 Task: Create a task  Implement a new remote desktop solution for a company's clients , assign it to team member softage.5@softage.net in the project AgileOrigin and update the status of the task to  At Risk , set the priority of the task to Medium
Action: Mouse moved to (503, 358)
Screenshot: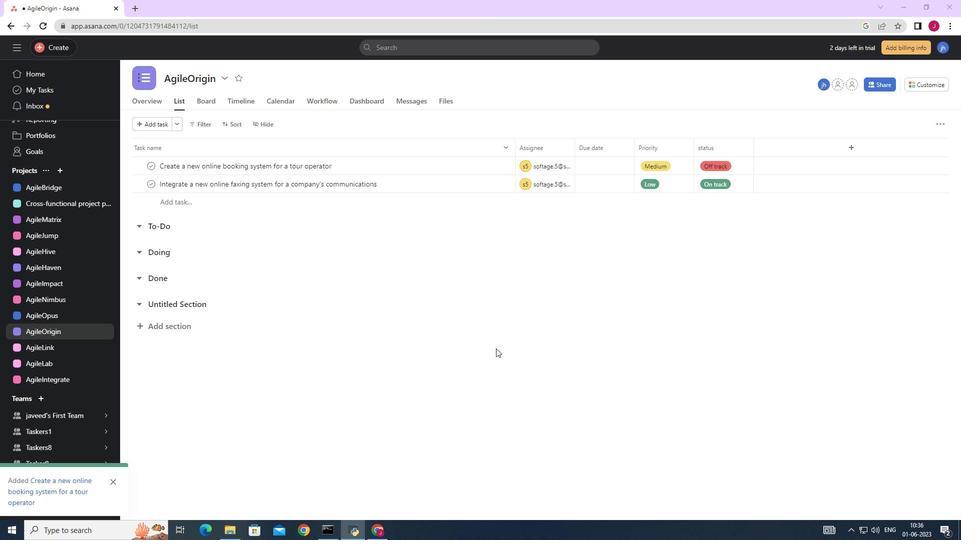 
Action: Mouse scrolled (503, 359) with delta (0, 0)
Screenshot: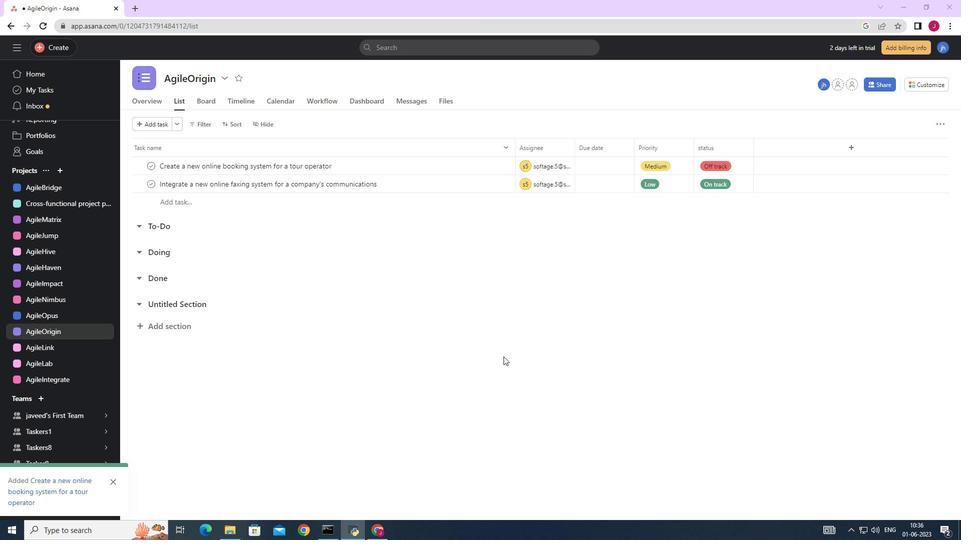 
Action: Mouse scrolled (503, 359) with delta (0, 0)
Screenshot: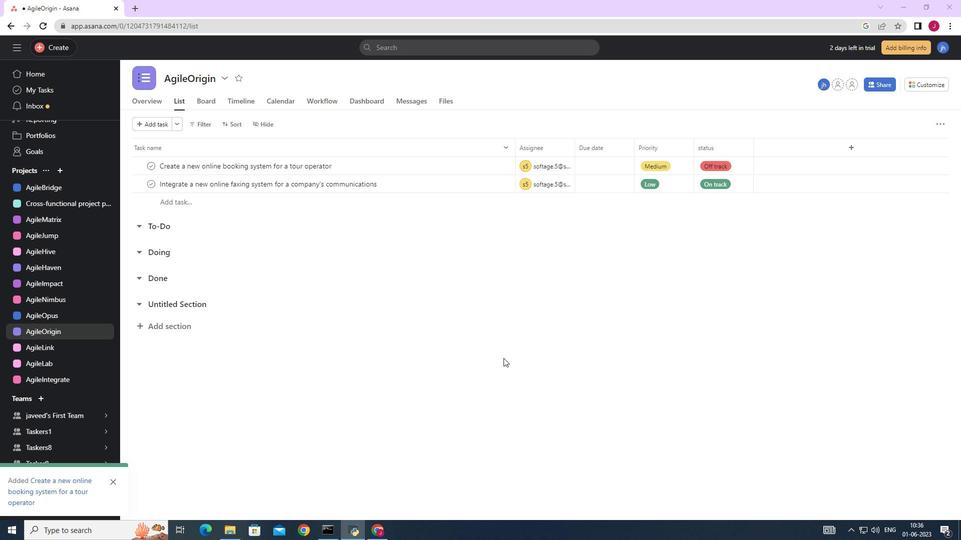 
Action: Mouse scrolled (503, 359) with delta (0, 0)
Screenshot: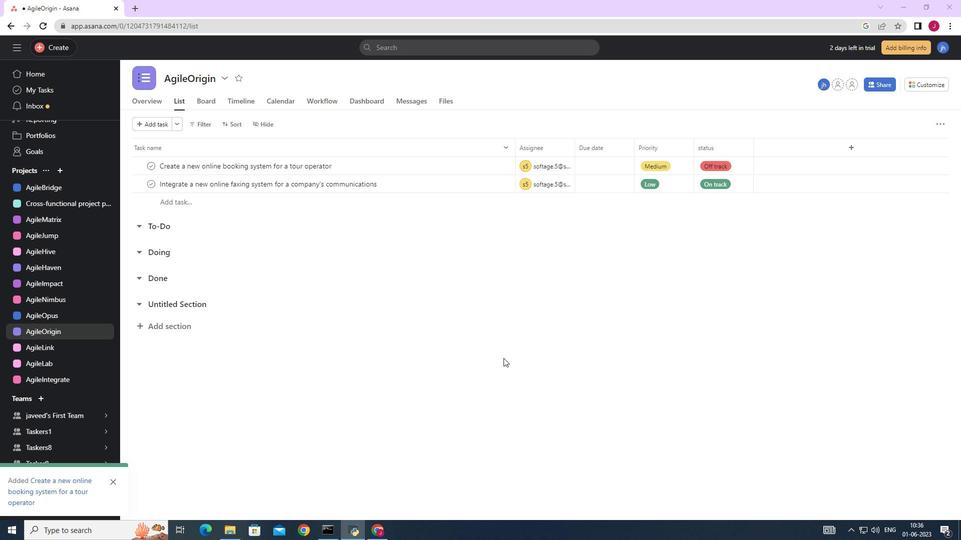 
Action: Mouse moved to (62, 48)
Screenshot: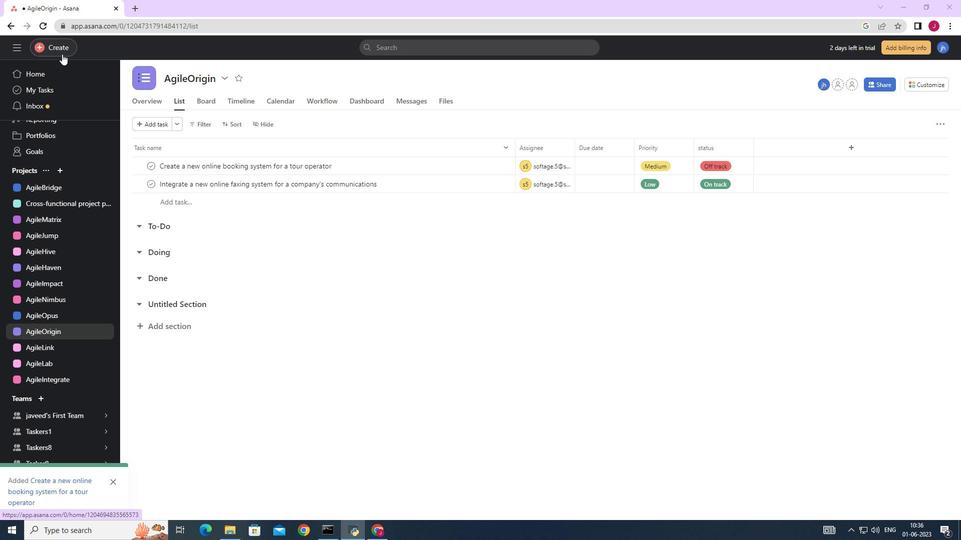
Action: Mouse pressed left at (62, 48)
Screenshot: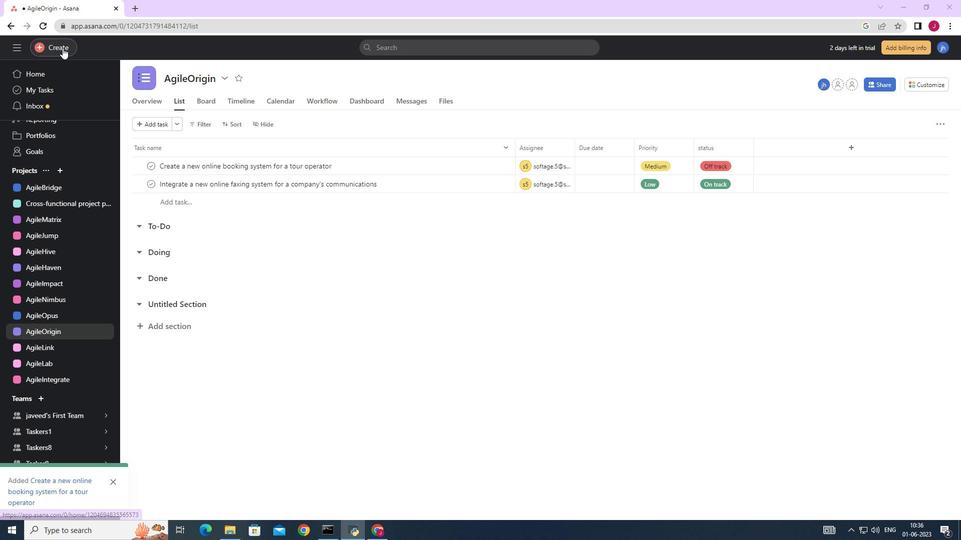 
Action: Mouse moved to (116, 53)
Screenshot: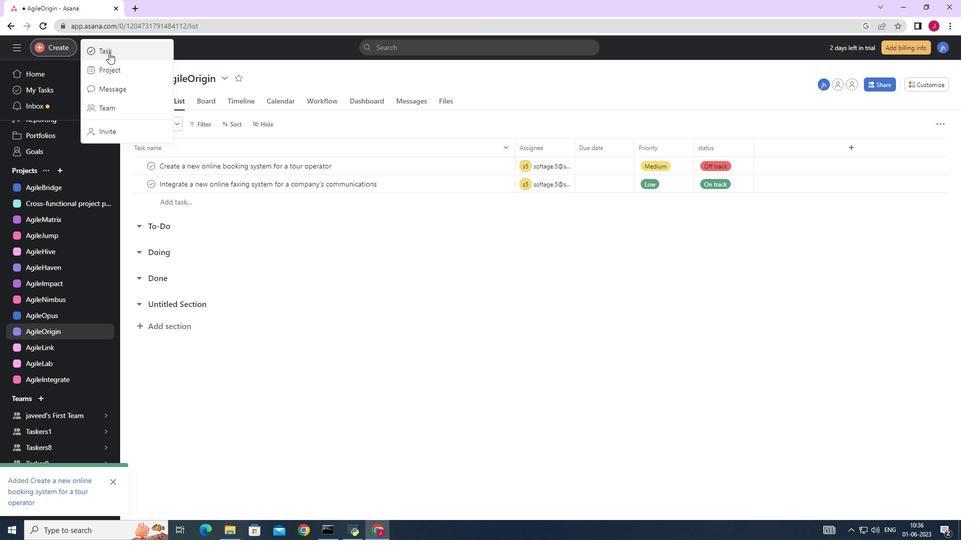 
Action: Mouse pressed left at (116, 53)
Screenshot: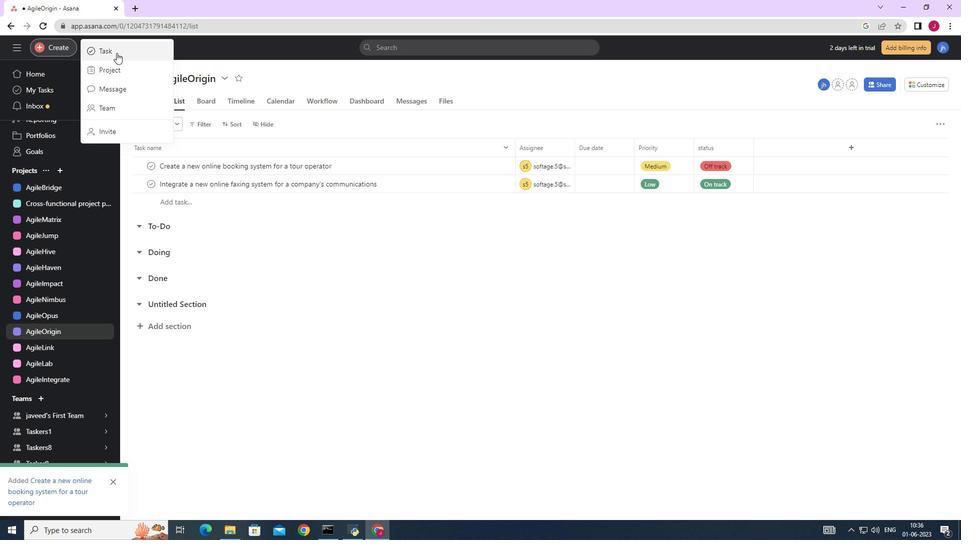 
Action: Mouse moved to (782, 333)
Screenshot: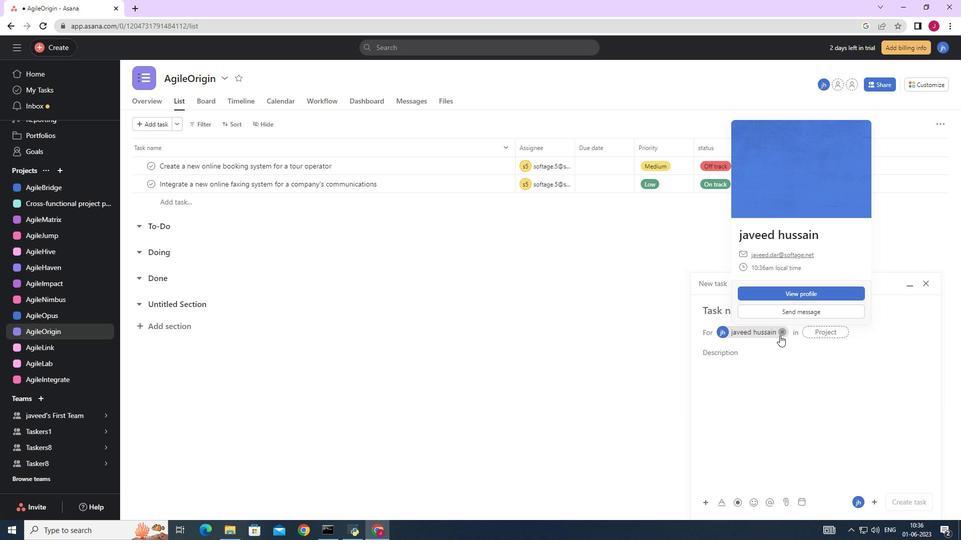 
Action: Mouse pressed left at (782, 333)
Screenshot: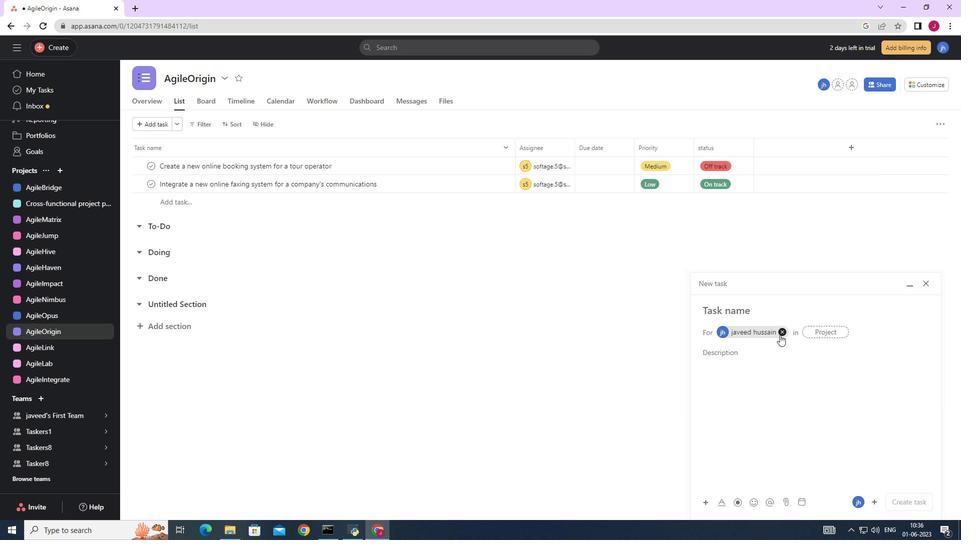 
Action: Mouse moved to (717, 311)
Screenshot: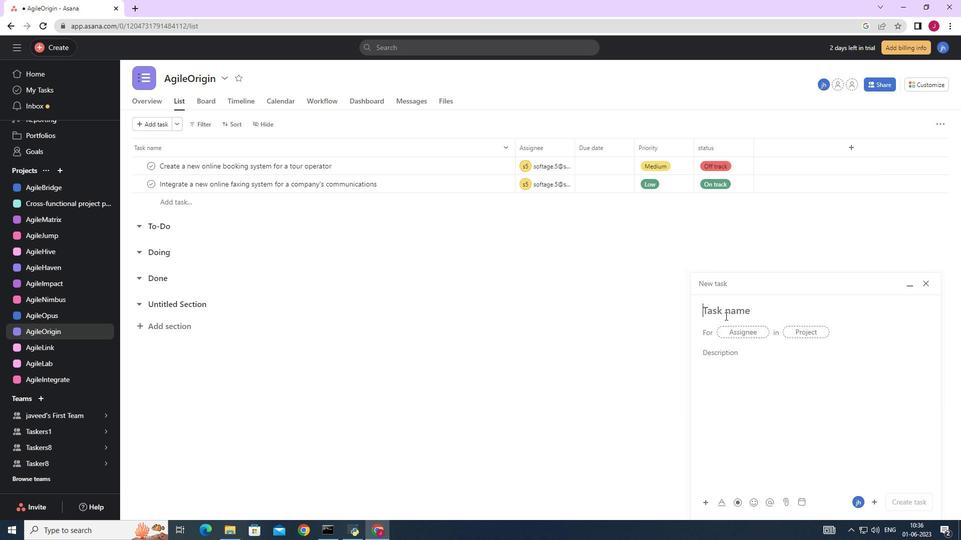 
Action: Mouse pressed left at (717, 311)
Screenshot: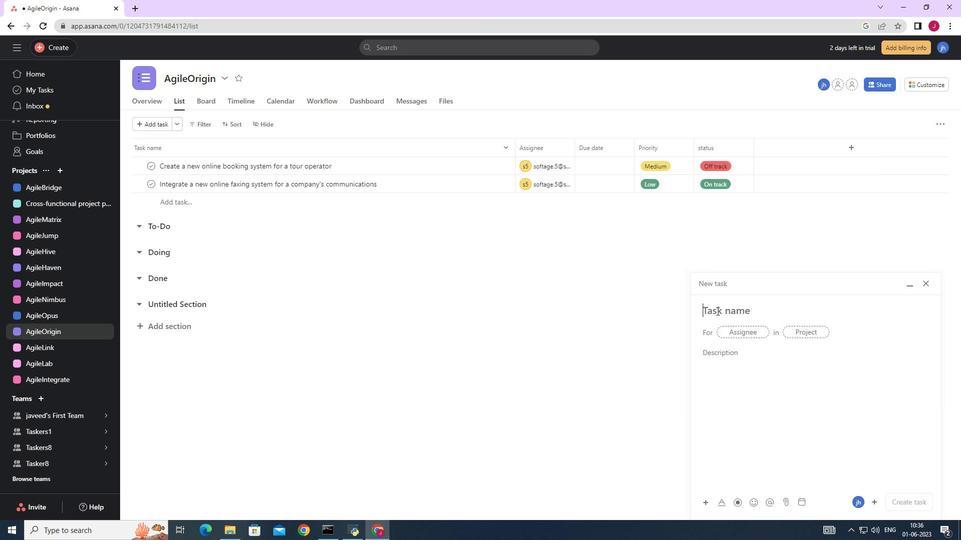 
Action: Key pressed <Key.caps_lock>I<Key.caps_lock>mplement<Key.space>a<Key.space>new<Key.space>remote<Key.space>desktop<Key.space>soul<Key.backspace><Key.backspace><Key.backspace>olo<Key.backspace>ution<Key.space>for<Key.space>a<Key.space>companys<Key.space>
Screenshot: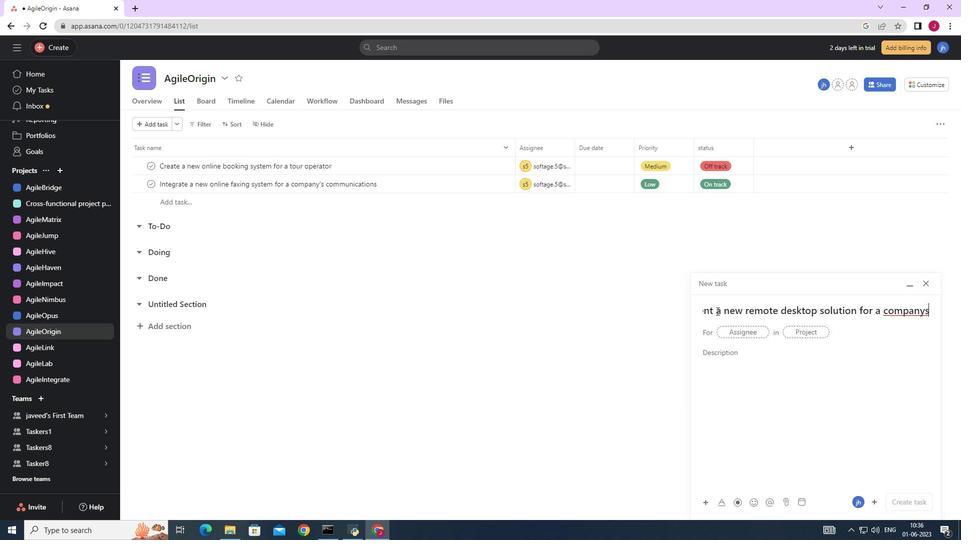 
Action: Mouse moved to (909, 310)
Screenshot: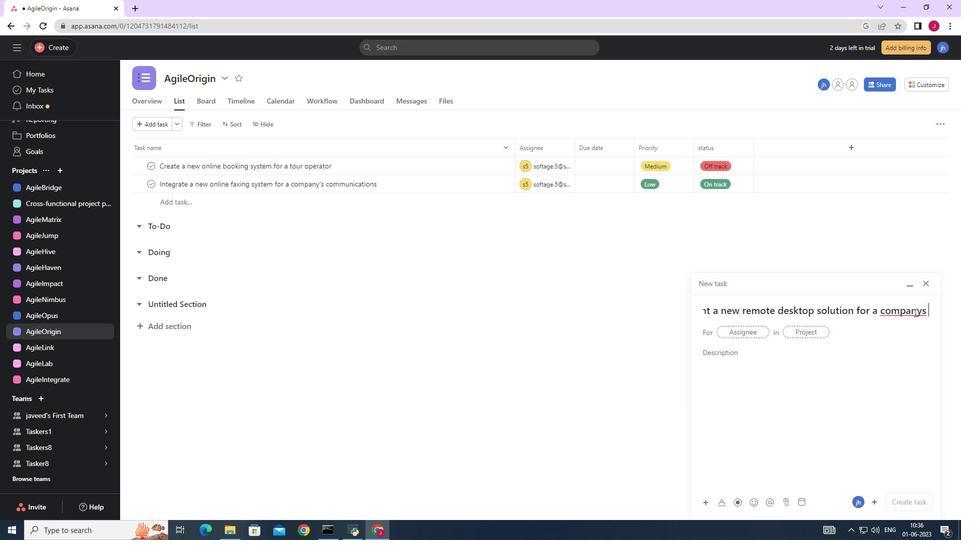 
Action: Mouse pressed right at (909, 310)
Screenshot: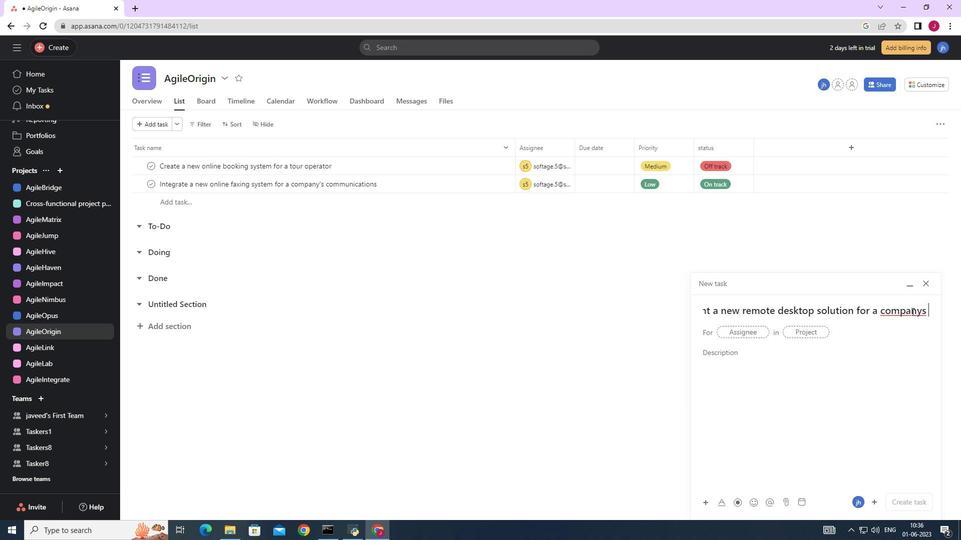 
Action: Mouse moved to (870, 318)
Screenshot: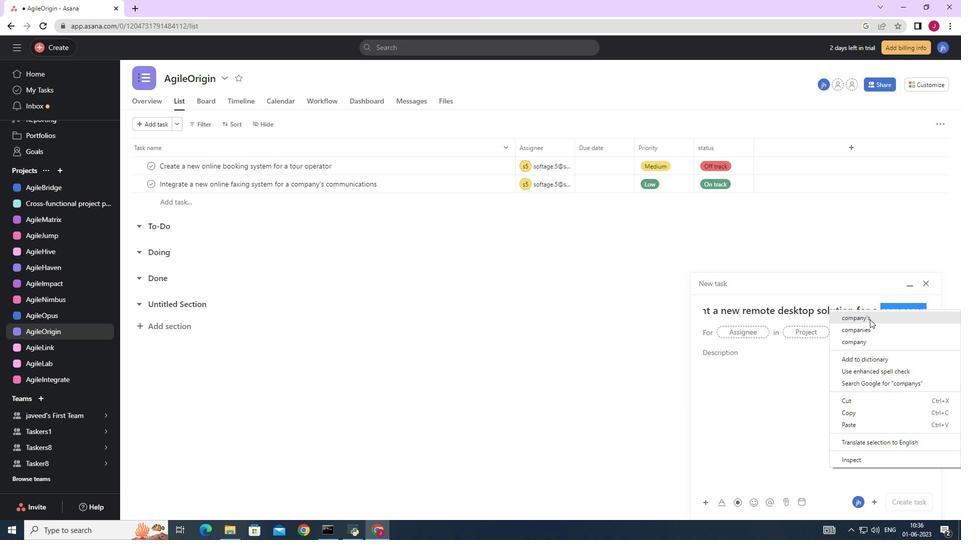 
Action: Mouse pressed left at (870, 318)
Screenshot: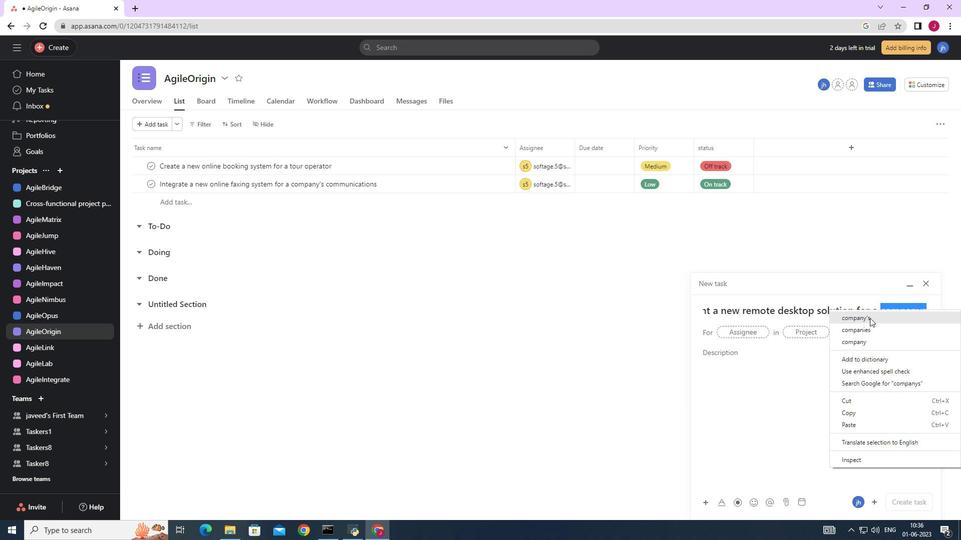 
Action: Key pressed <Key.space>clients
Screenshot: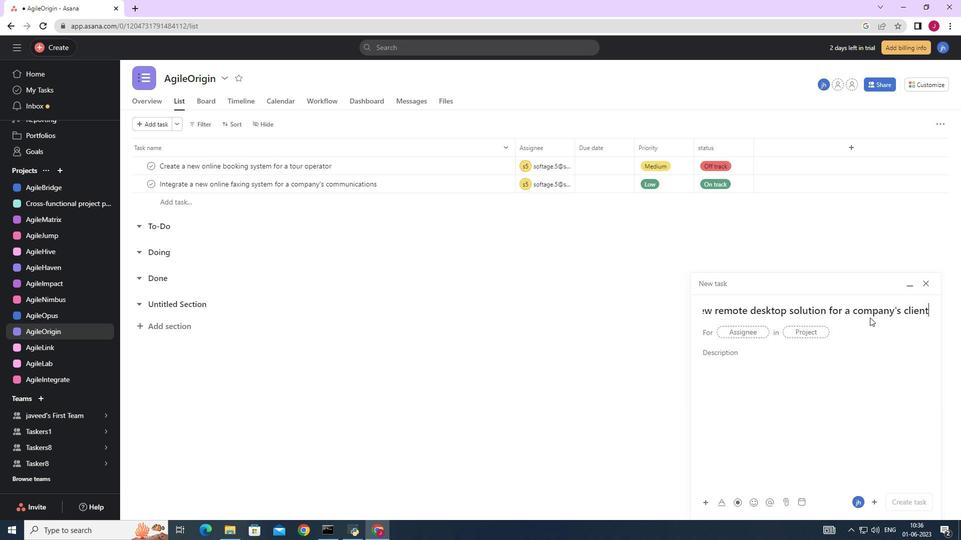 
Action: Mouse moved to (745, 334)
Screenshot: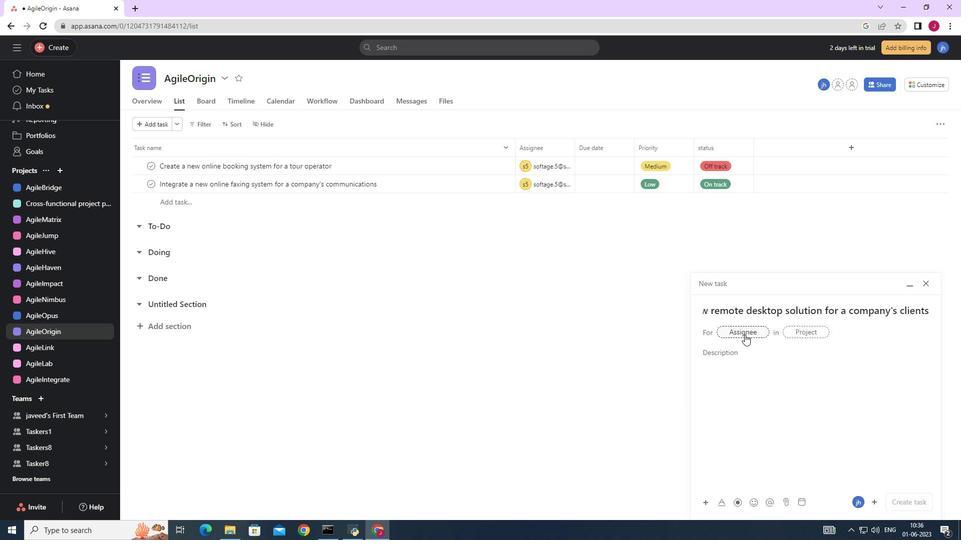 
Action: Mouse pressed left at (745, 334)
Screenshot: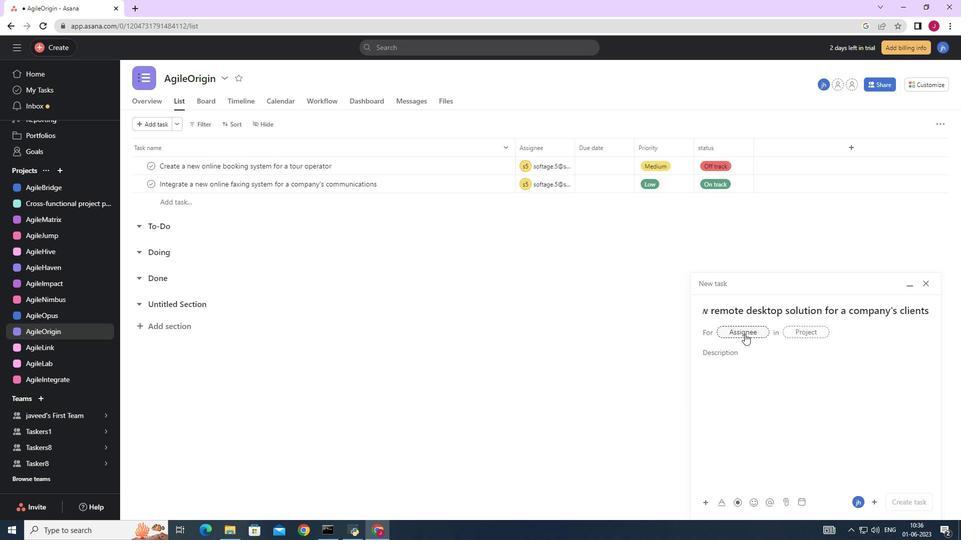 
Action: Mouse moved to (745, 333)
Screenshot: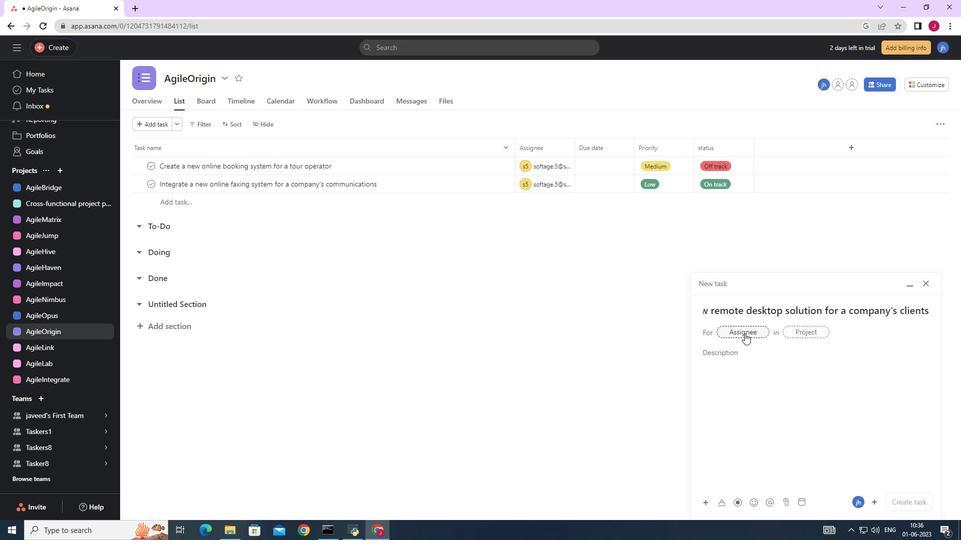 
Action: Key pressed softage.
Screenshot: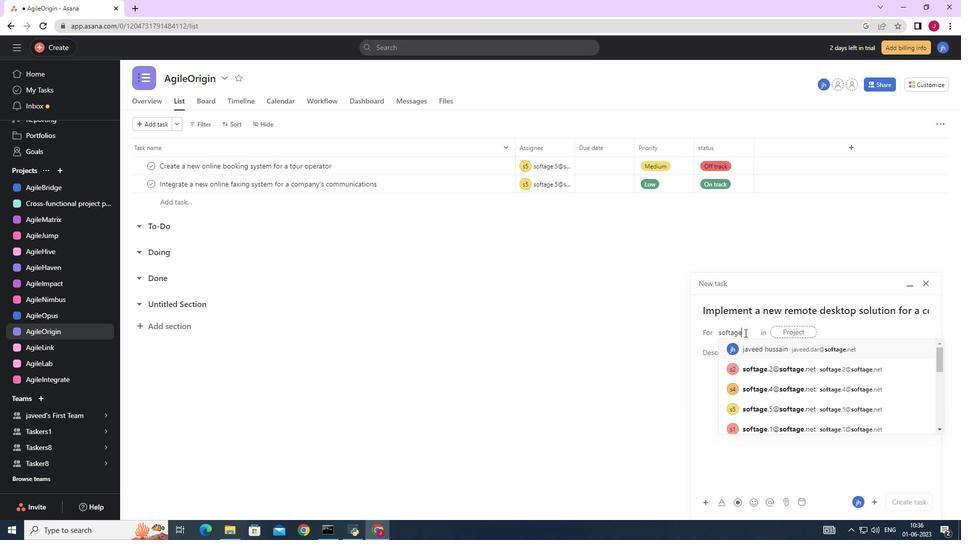 
Action: Mouse moved to (778, 407)
Screenshot: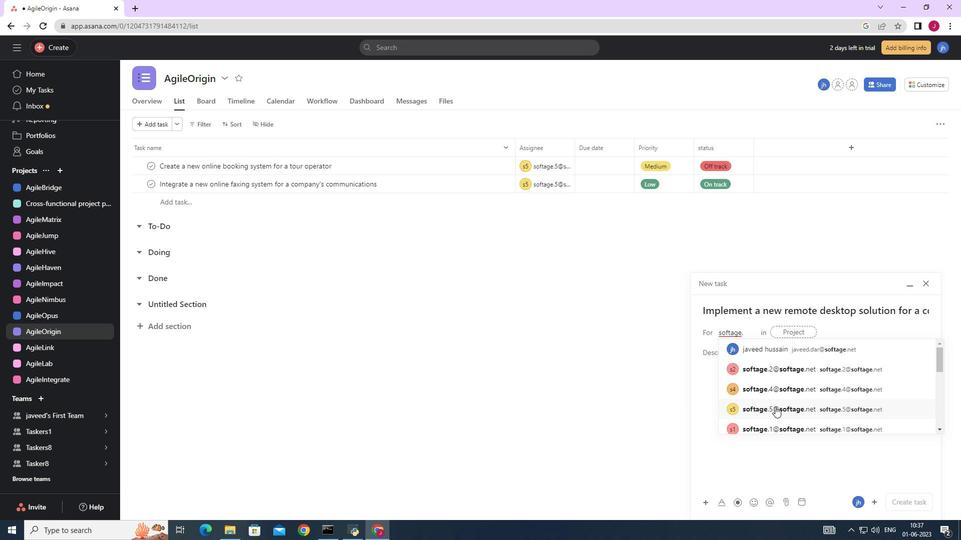 
Action: Mouse pressed left at (778, 407)
Screenshot: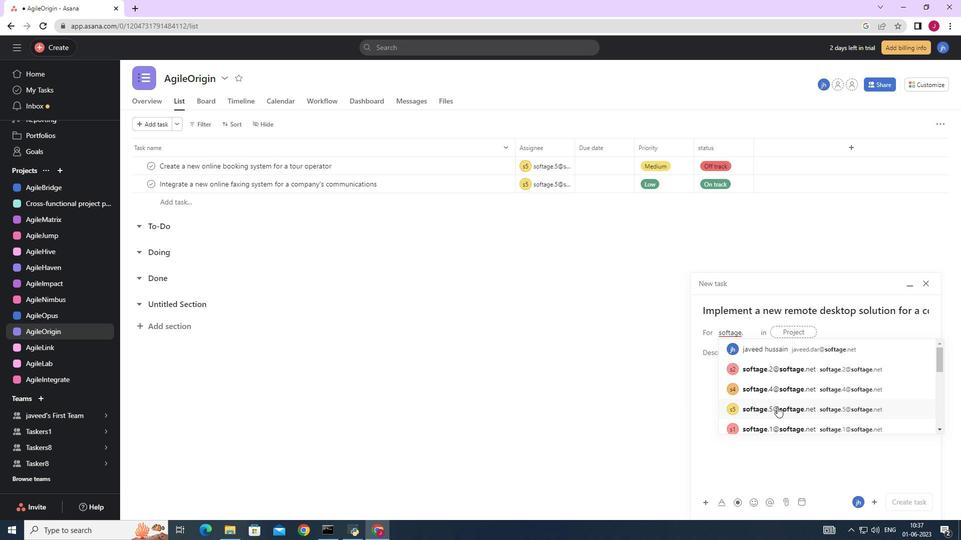 
Action: Mouse moved to (632, 352)
Screenshot: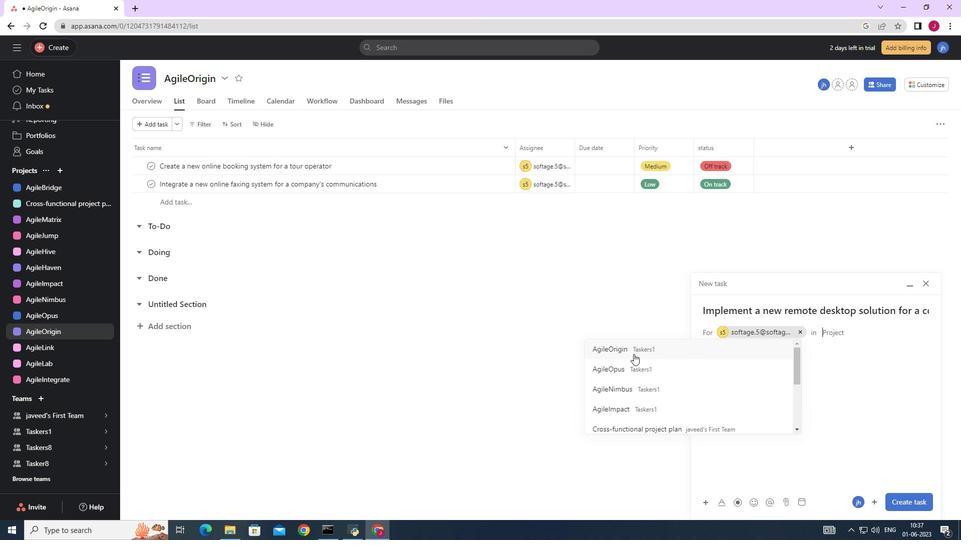
Action: Mouse pressed left at (632, 352)
Screenshot: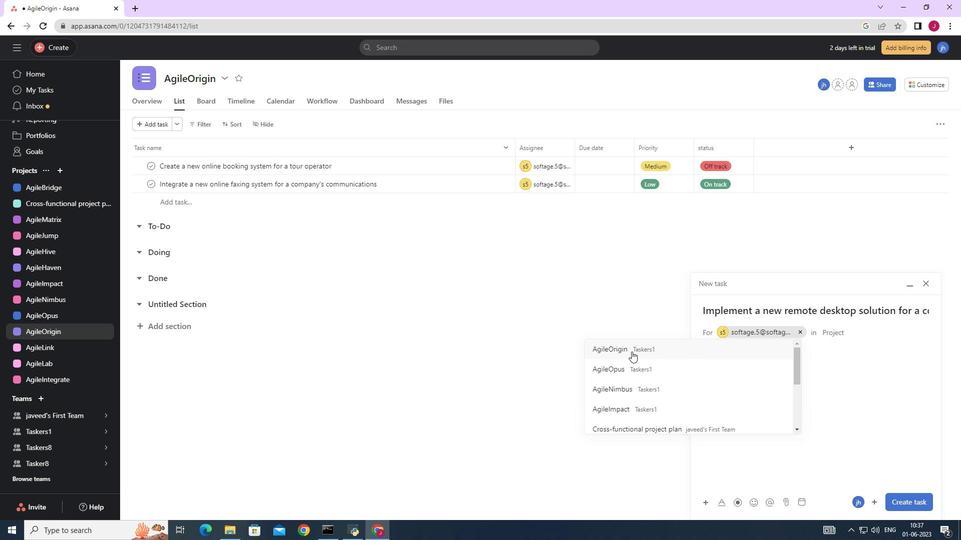 
Action: Mouse moved to (744, 357)
Screenshot: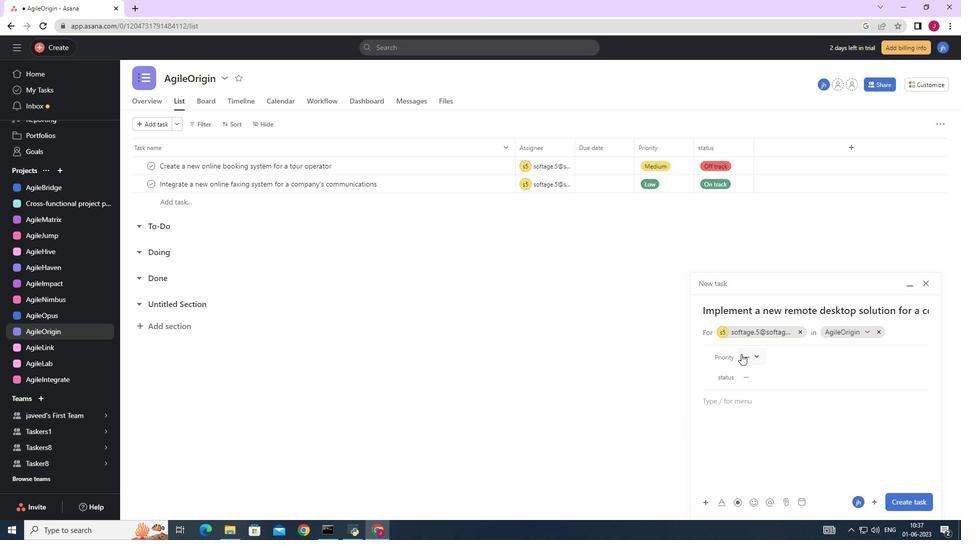 
Action: Mouse pressed left at (744, 357)
Screenshot: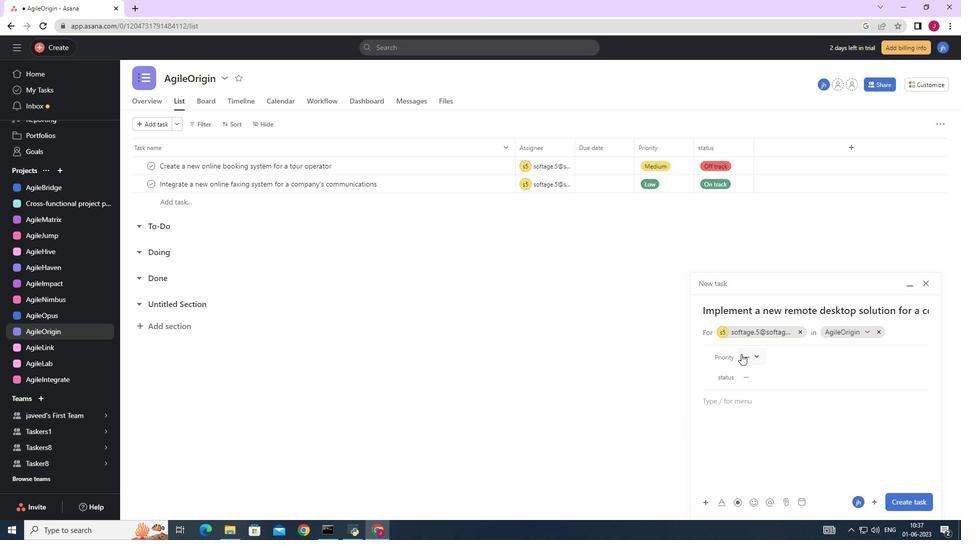 
Action: Mouse moved to (768, 407)
Screenshot: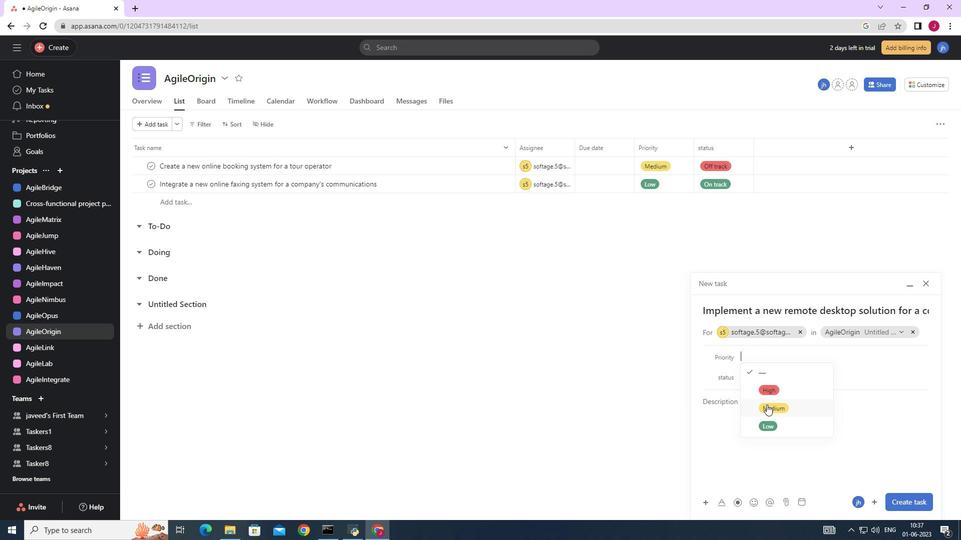 
Action: Mouse pressed left at (768, 407)
Screenshot: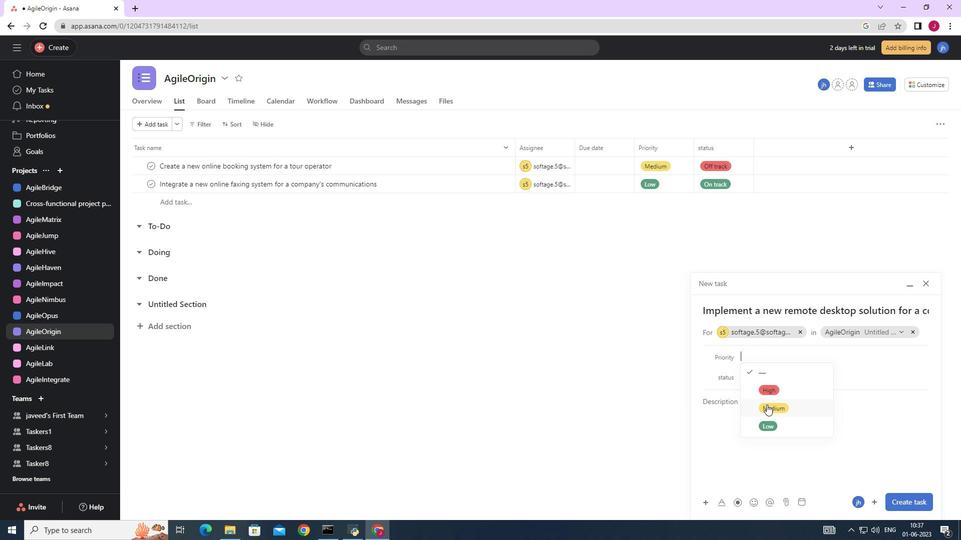 
Action: Mouse moved to (752, 378)
Screenshot: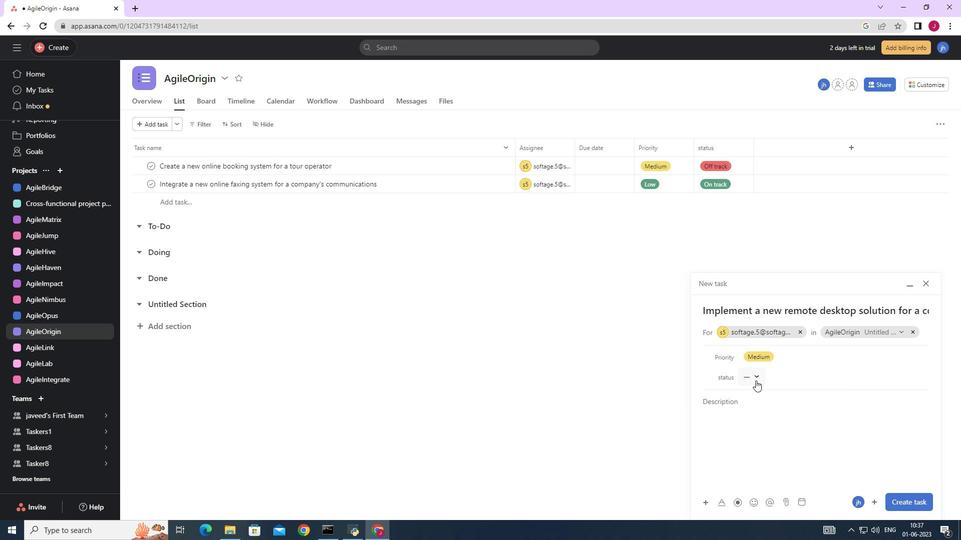 
Action: Mouse pressed left at (752, 378)
Screenshot: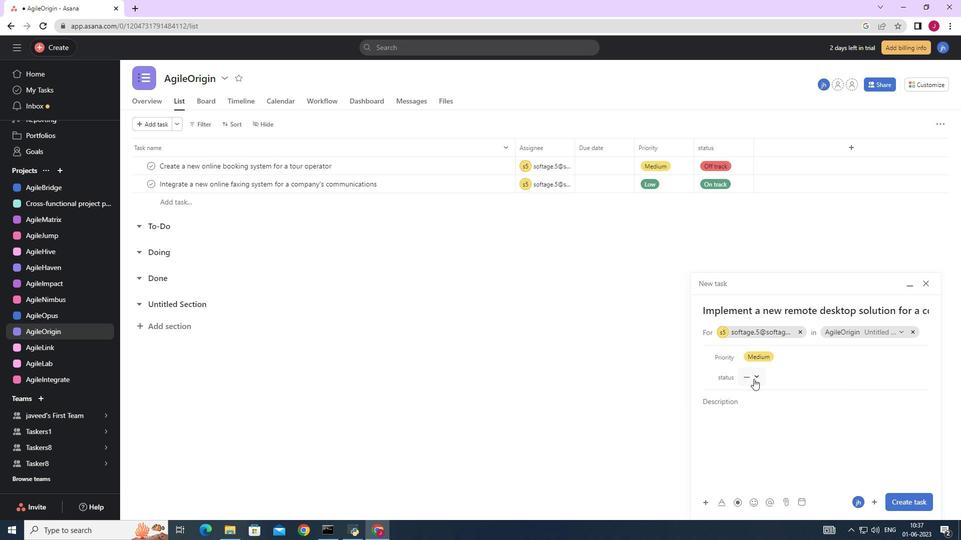 
Action: Mouse moved to (772, 445)
Screenshot: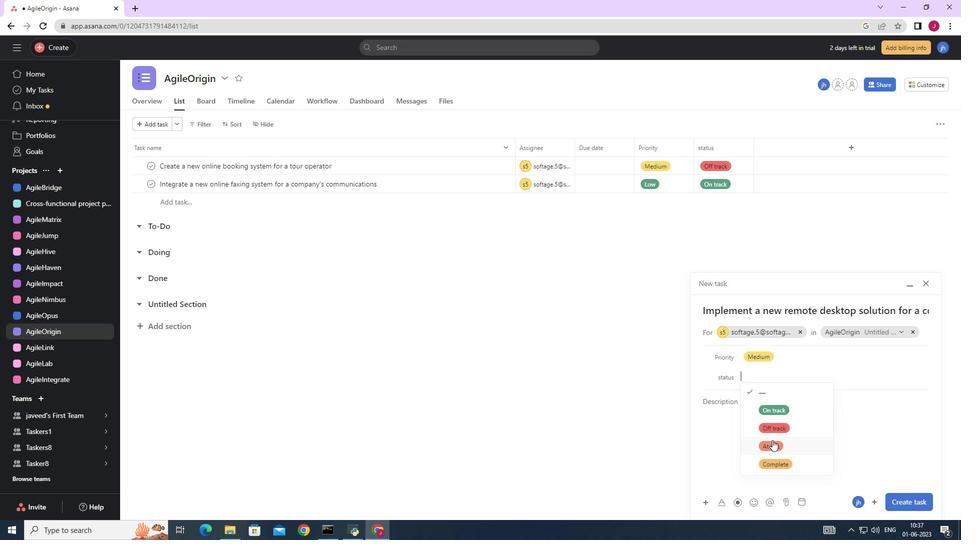
Action: Mouse pressed left at (772, 445)
Screenshot: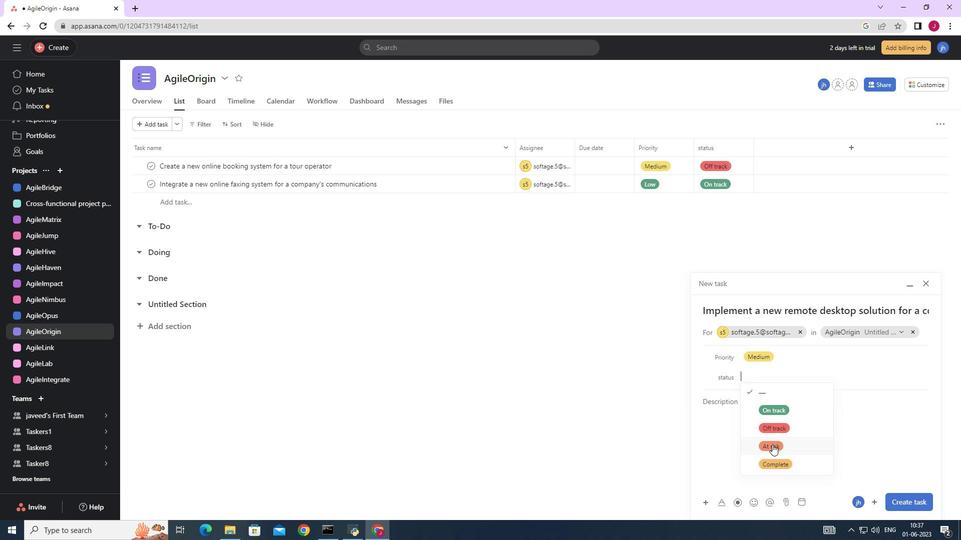 
Action: Mouse moved to (912, 502)
Screenshot: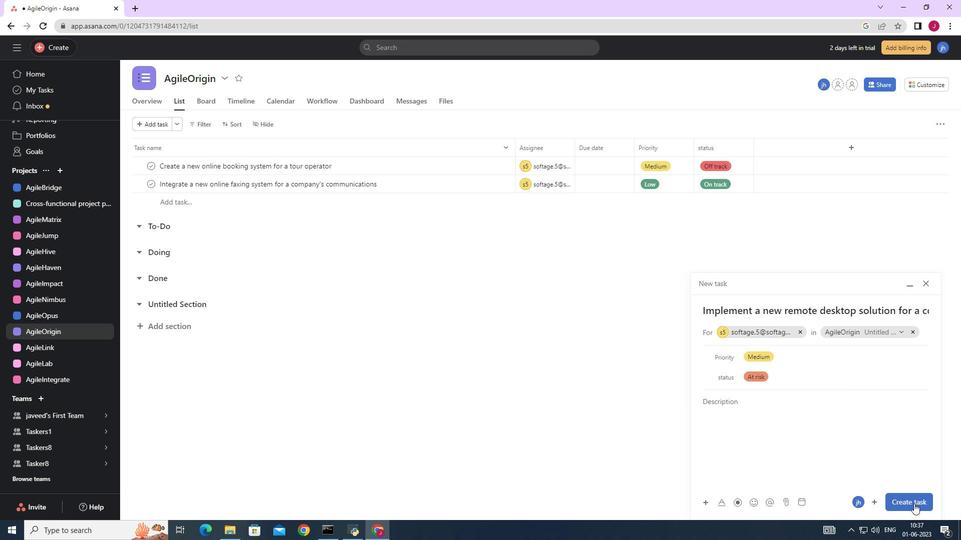 
Action: Mouse pressed left at (912, 502)
Screenshot: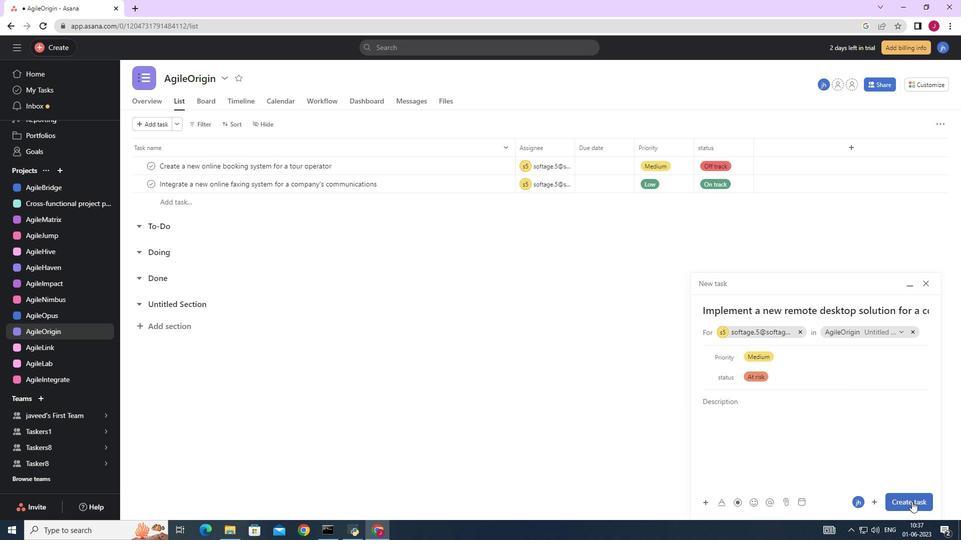 
Action: Mouse moved to (904, 498)
Screenshot: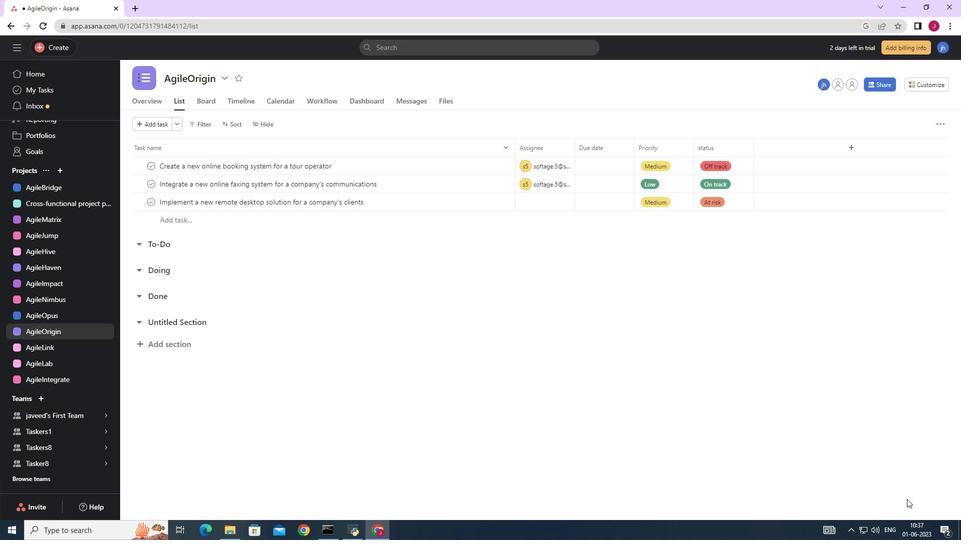 
